 Task: Start in the project Bullseye the sprint 'Scrum Stars', with a duration of 1 week. Start in the project Bullseye the sprint 'Scrum Stars', with a duration of 3 weeks. Start in the project Bullseye the sprint 'Scrum Stars', with a duration of 2 weeks
Action: Mouse moved to (201, 56)
Screenshot: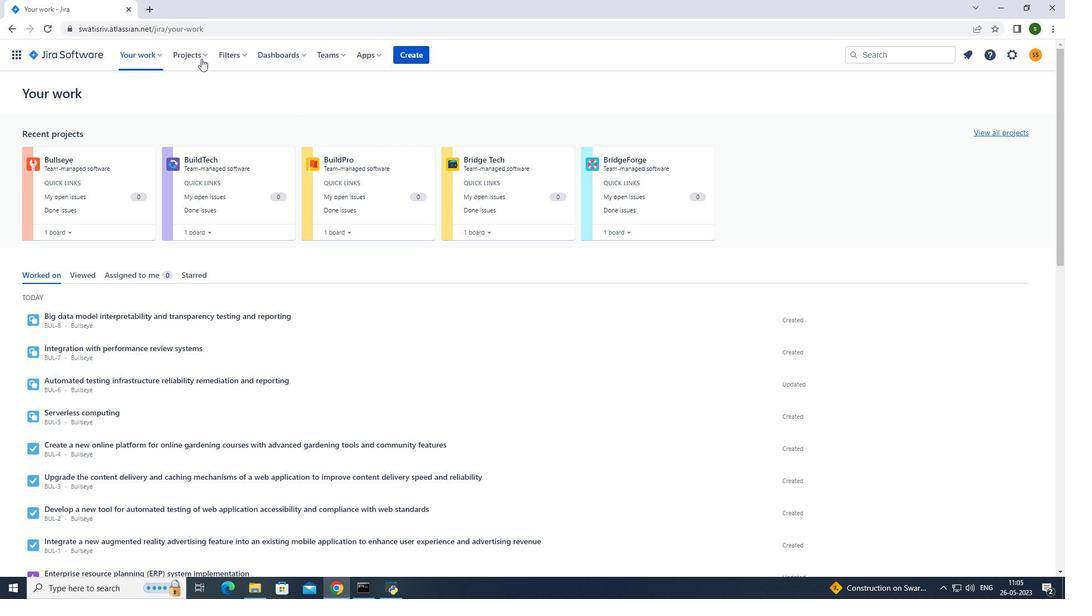 
Action: Mouse pressed left at (201, 56)
Screenshot: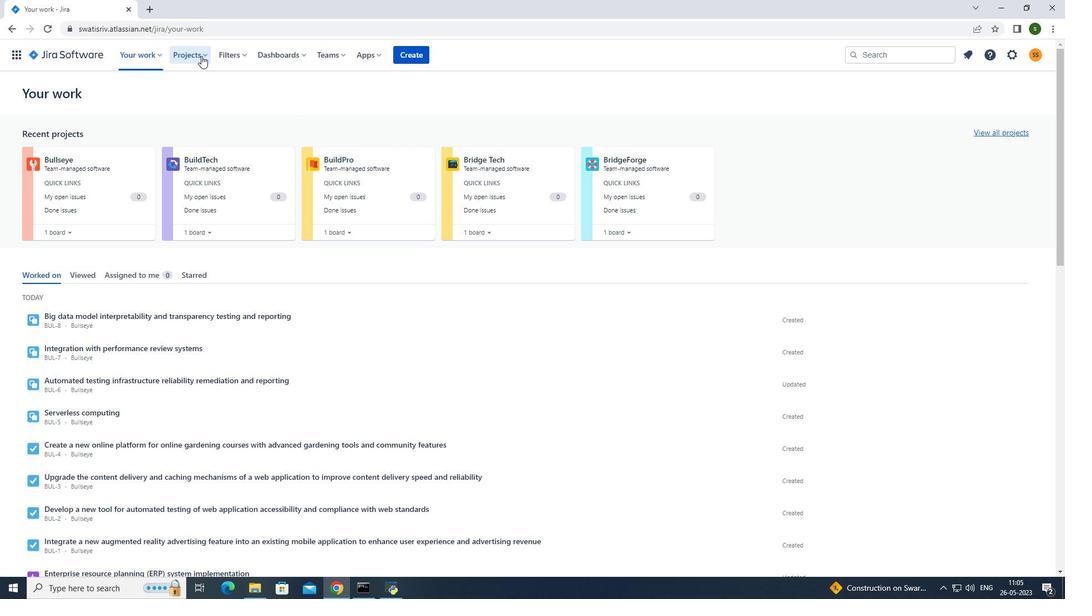 
Action: Mouse moved to (226, 106)
Screenshot: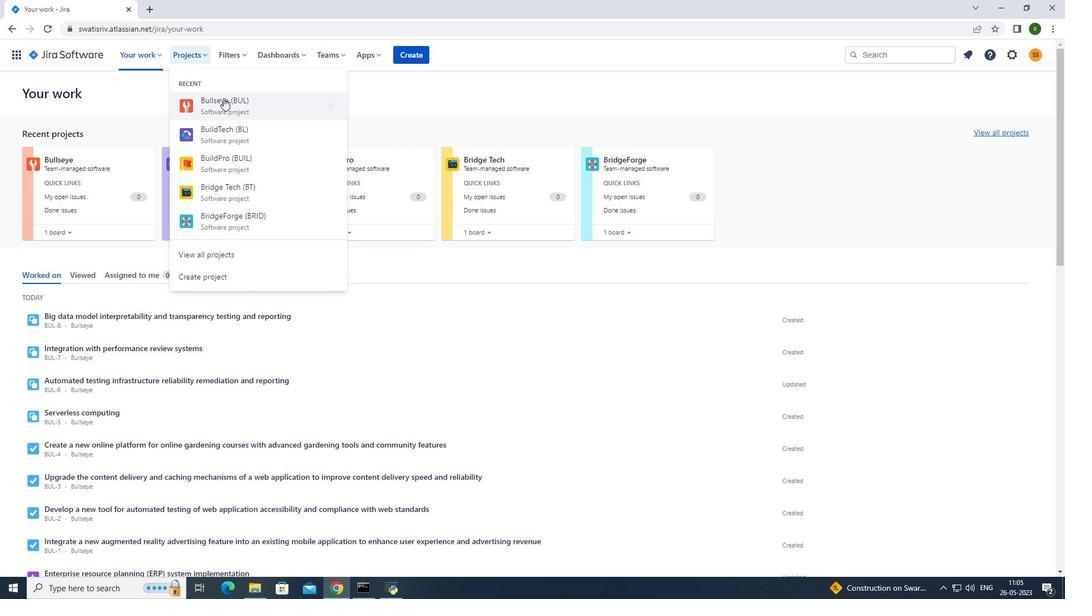 
Action: Mouse pressed left at (226, 106)
Screenshot: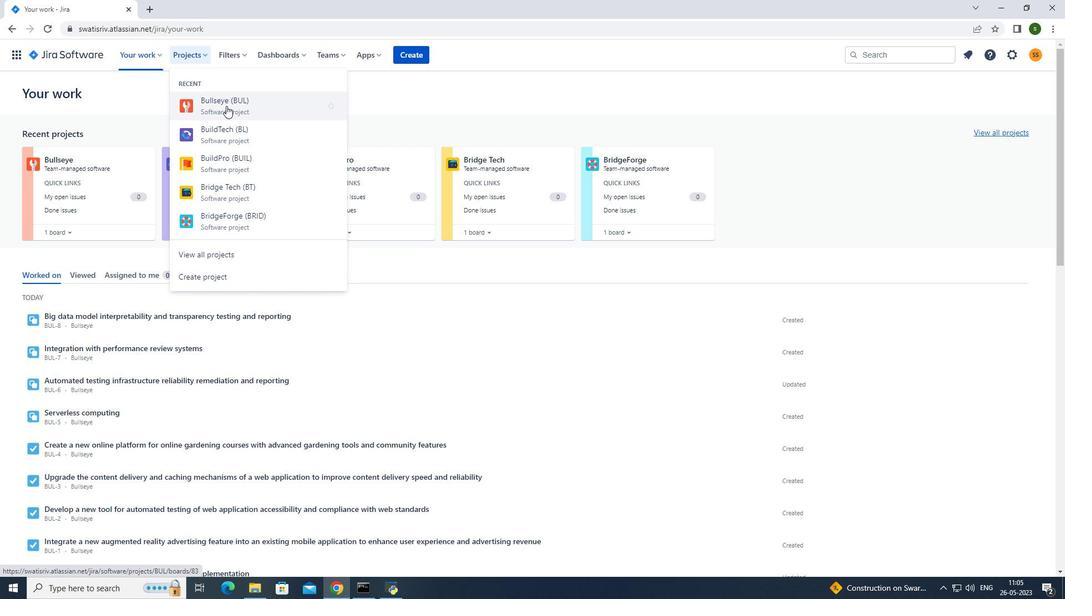 
Action: Mouse moved to (65, 169)
Screenshot: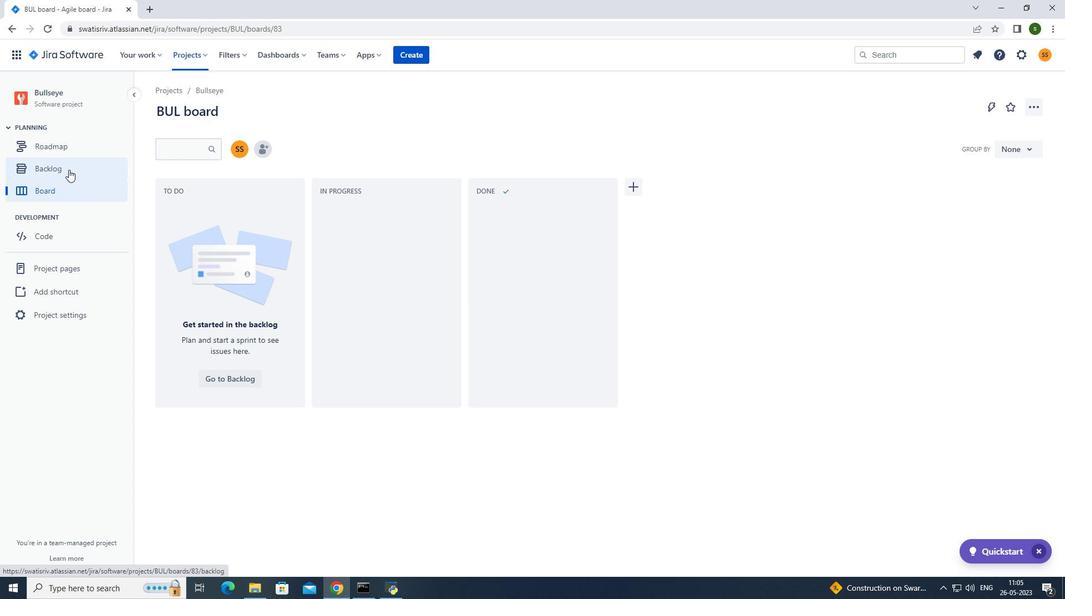 
Action: Mouse pressed left at (65, 169)
Screenshot: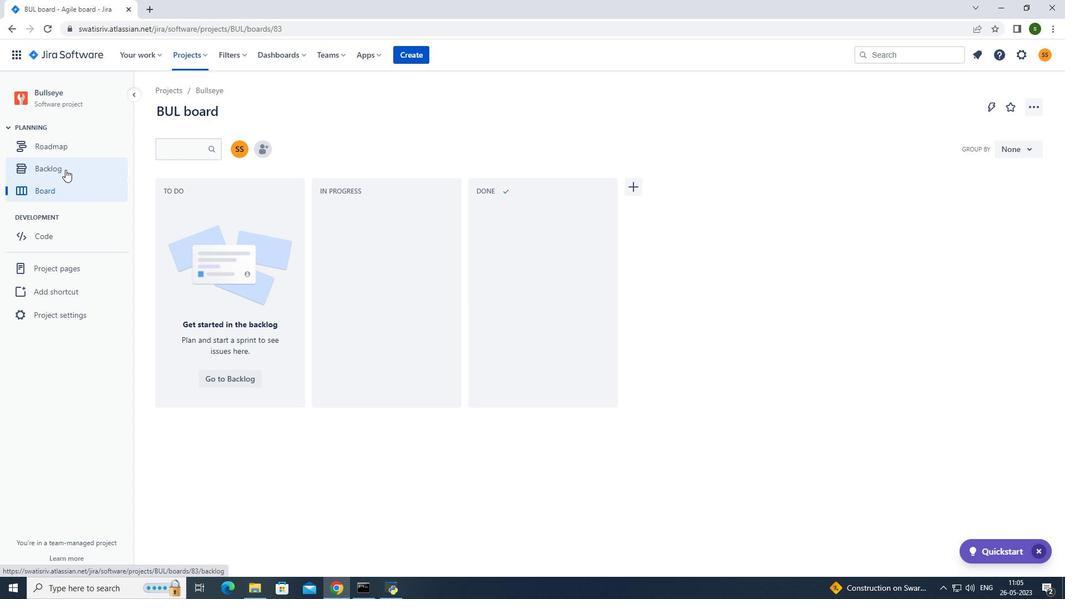 
Action: Mouse moved to (980, 180)
Screenshot: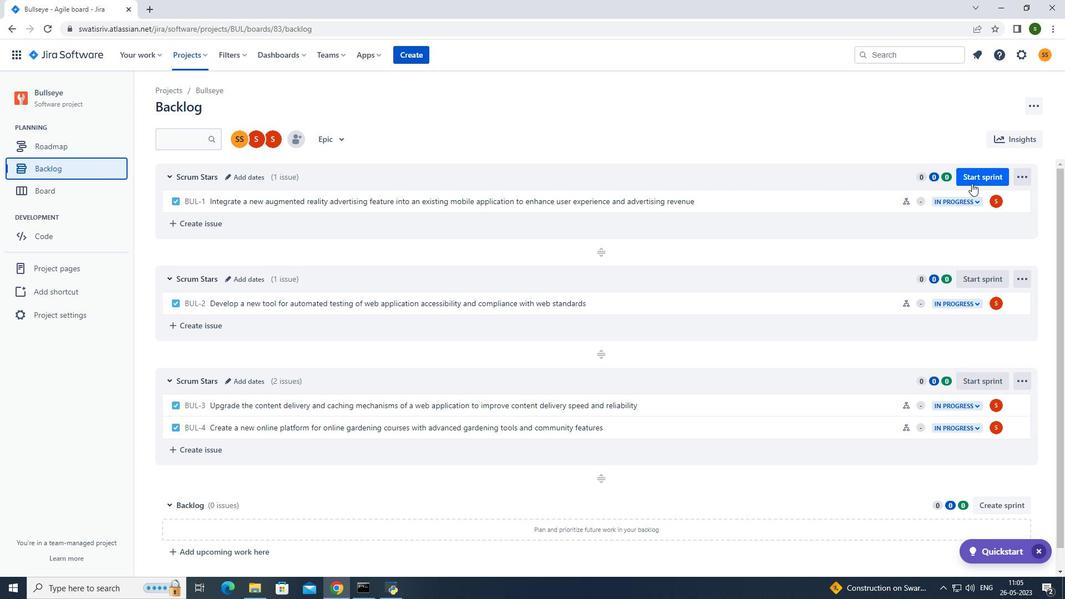 
Action: Mouse pressed left at (980, 180)
Screenshot: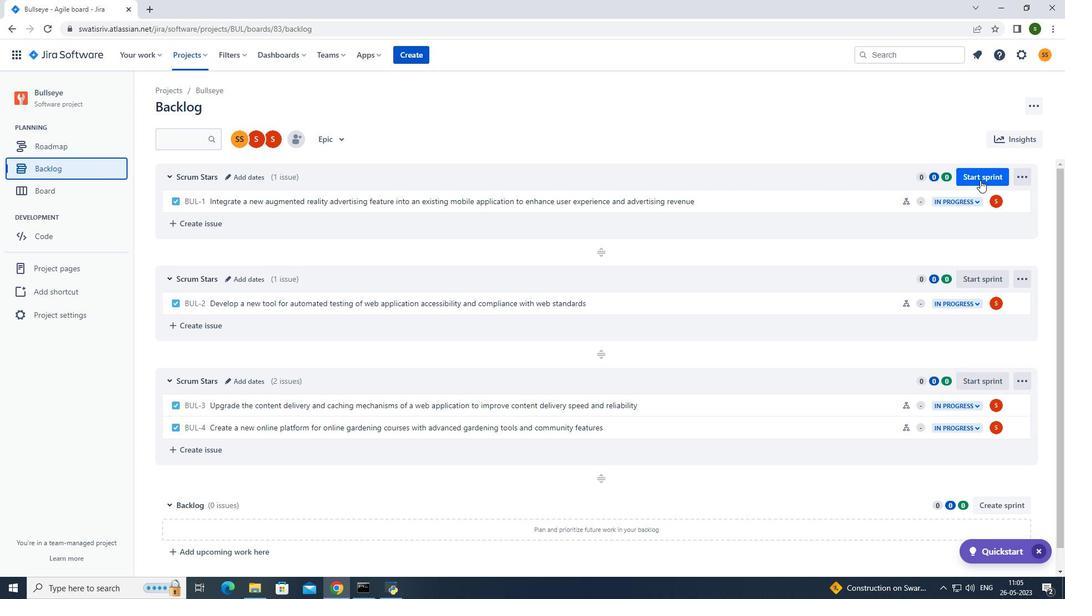 
Action: Mouse moved to (483, 195)
Screenshot: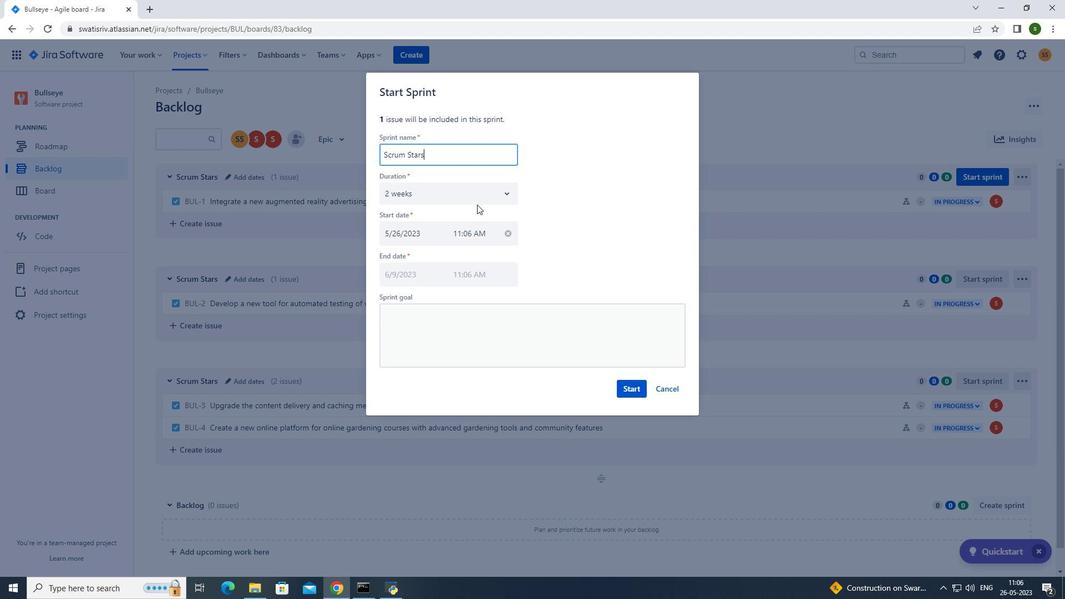 
Action: Mouse pressed left at (483, 195)
Screenshot: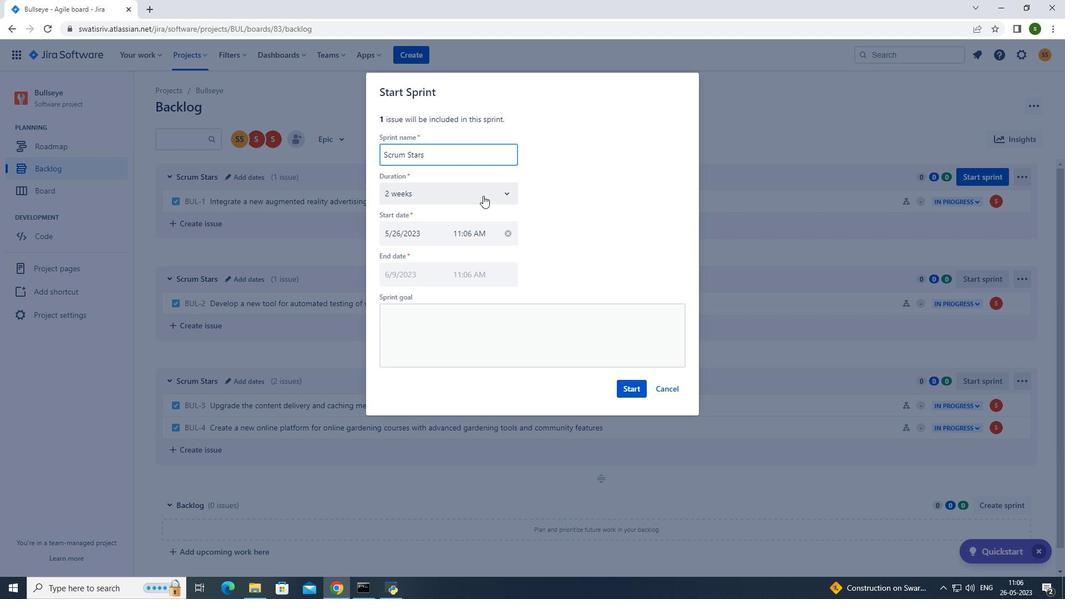 
Action: Mouse moved to (463, 223)
Screenshot: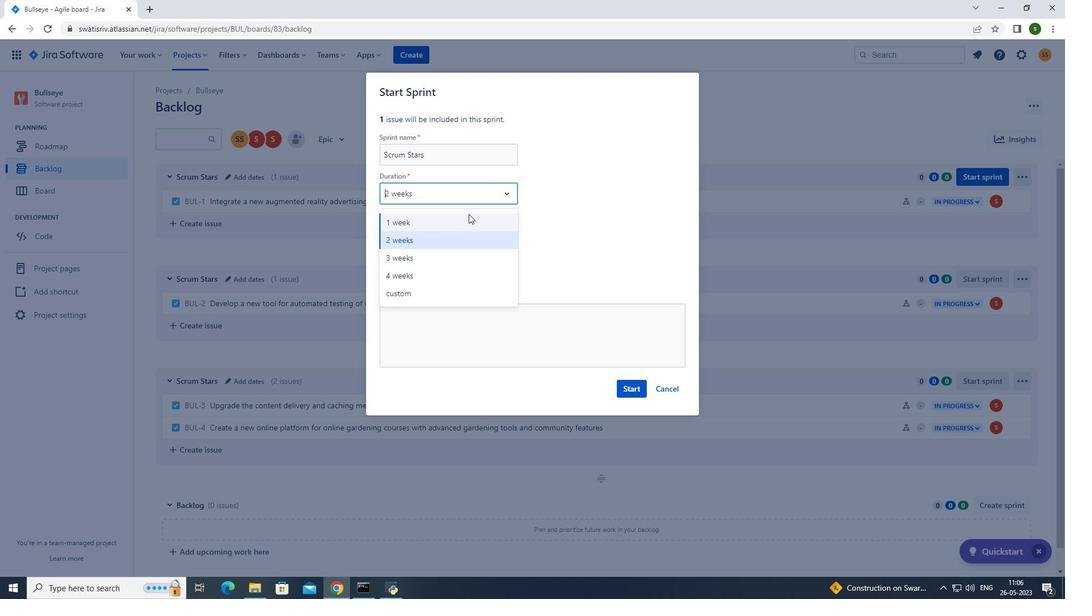 
Action: Mouse pressed left at (463, 223)
Screenshot: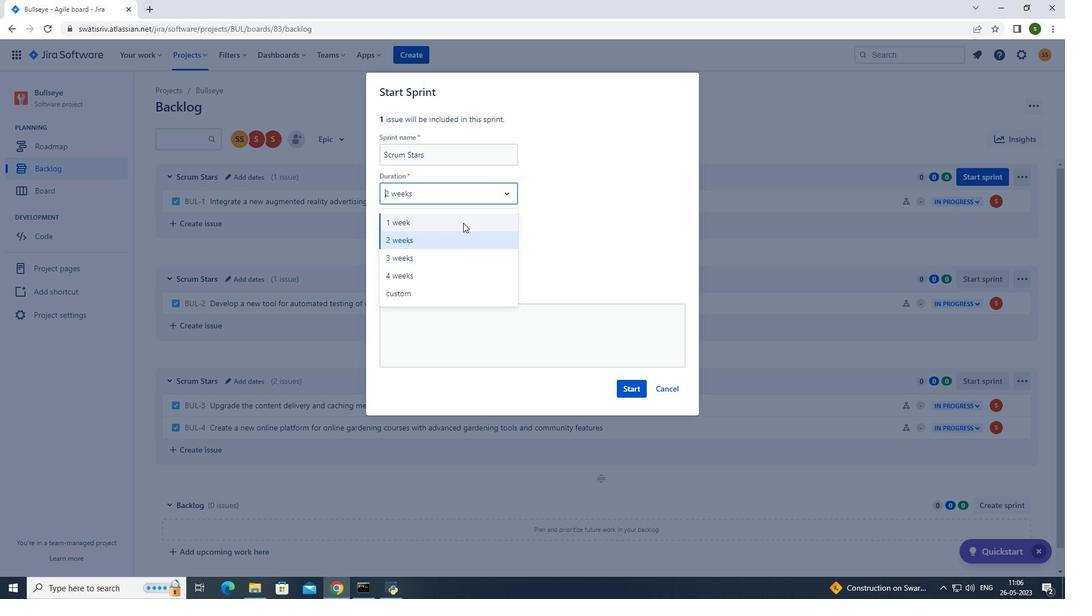 
Action: Mouse moved to (632, 390)
Screenshot: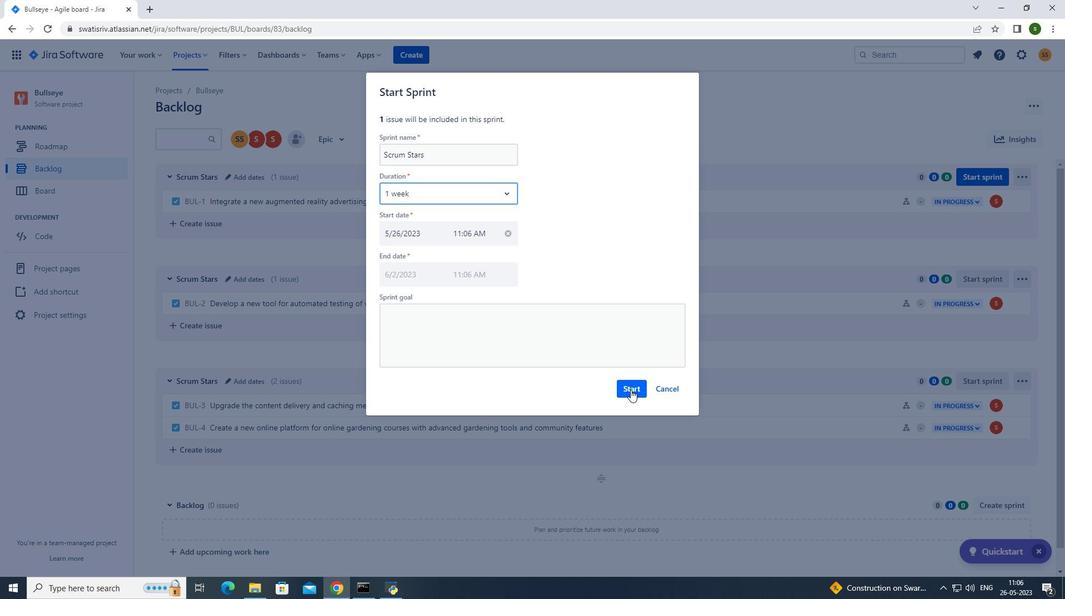
Action: Mouse pressed left at (632, 390)
Screenshot: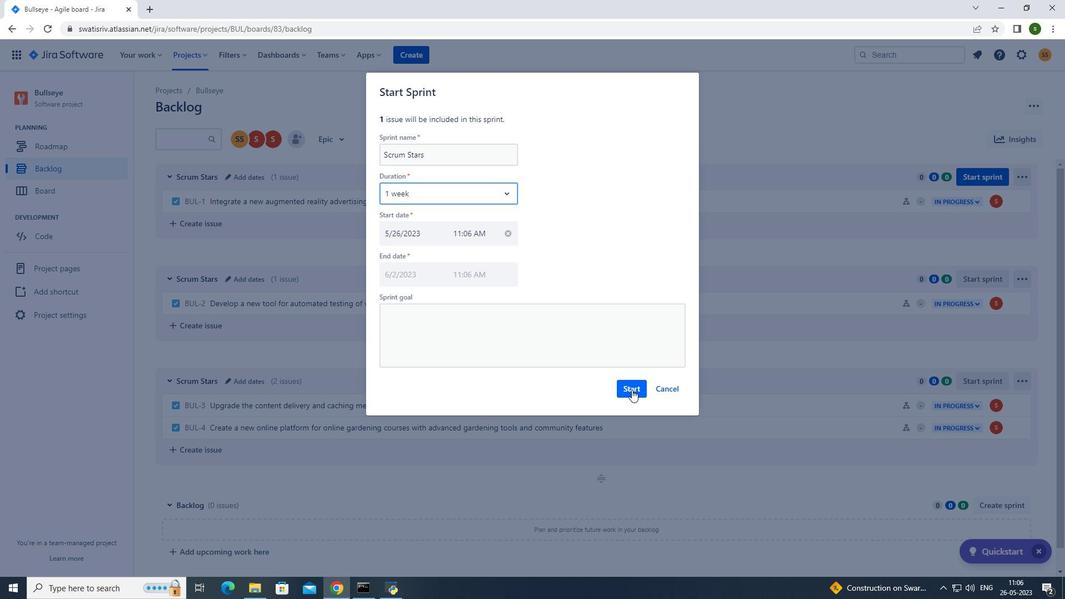 
Action: Mouse moved to (207, 58)
Screenshot: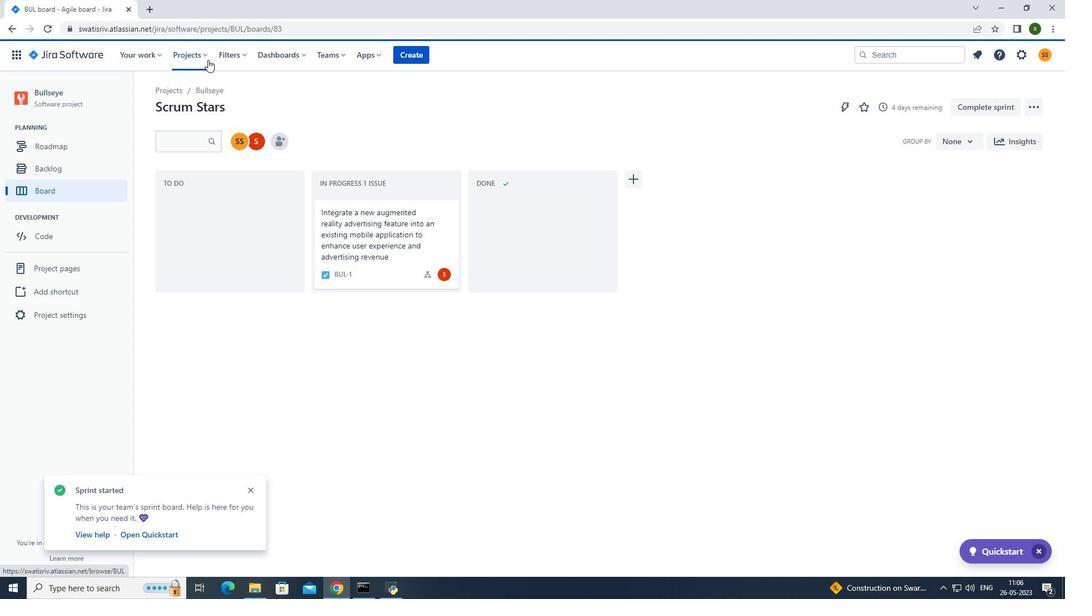 
Action: Mouse pressed left at (207, 58)
Screenshot: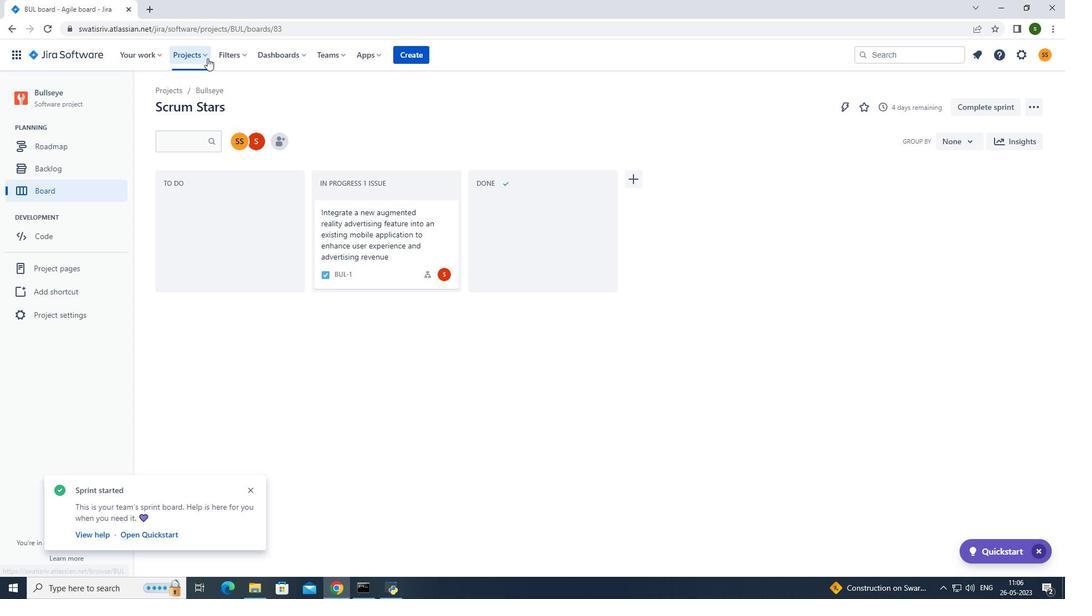 
Action: Mouse moved to (234, 111)
Screenshot: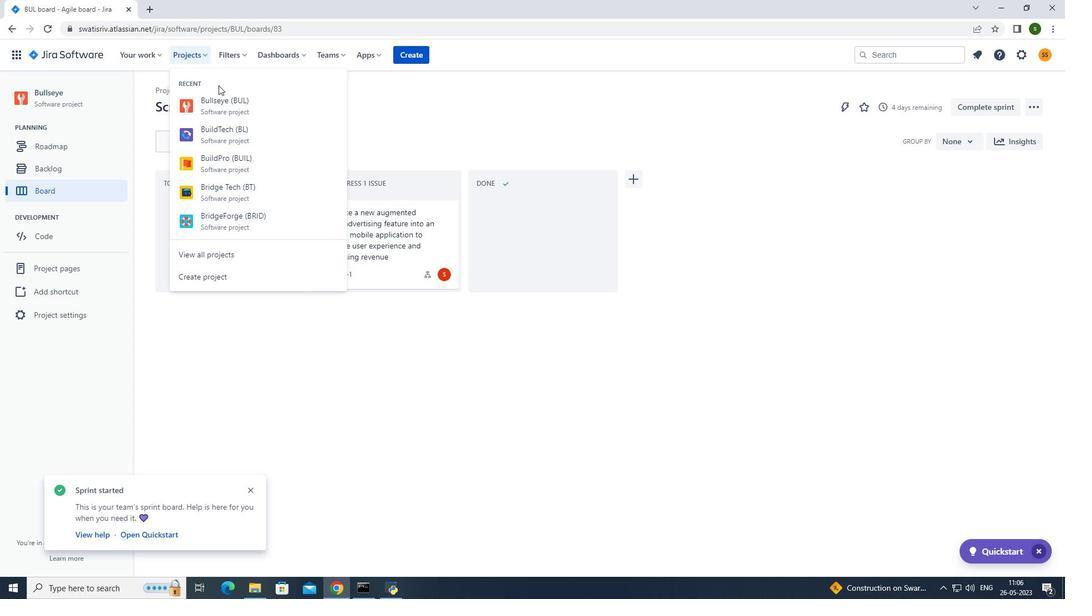 
Action: Mouse pressed left at (234, 111)
Screenshot: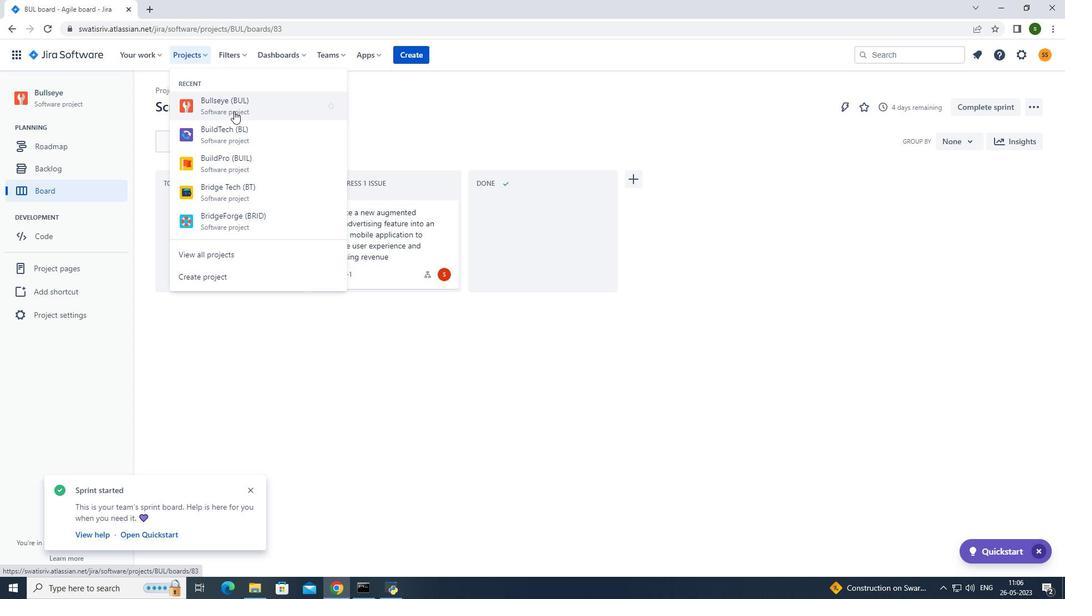 
Action: Mouse moved to (71, 164)
Screenshot: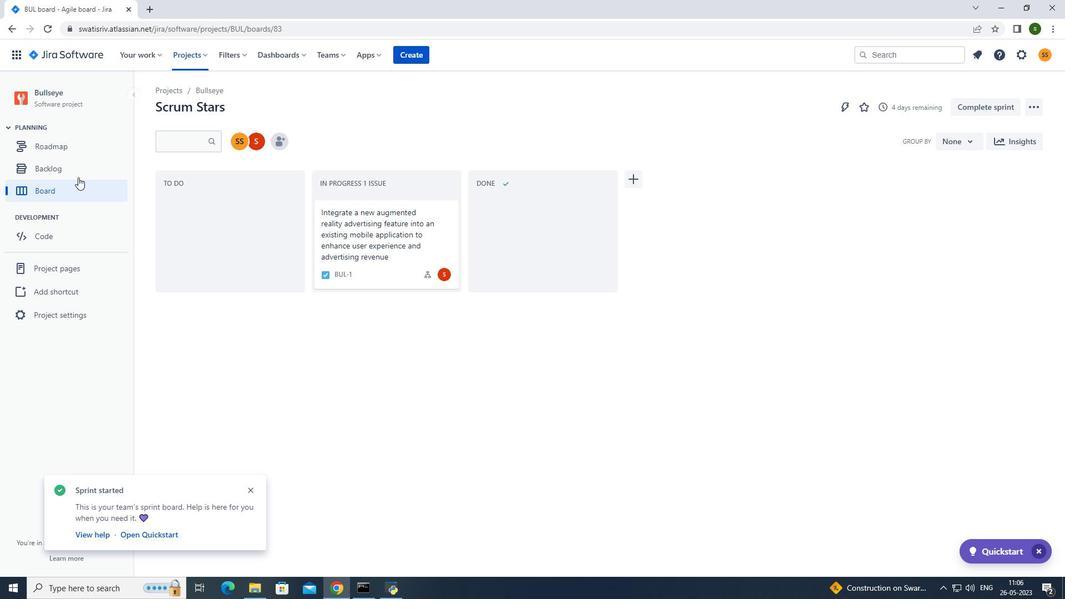 
Action: Mouse pressed left at (71, 164)
Screenshot: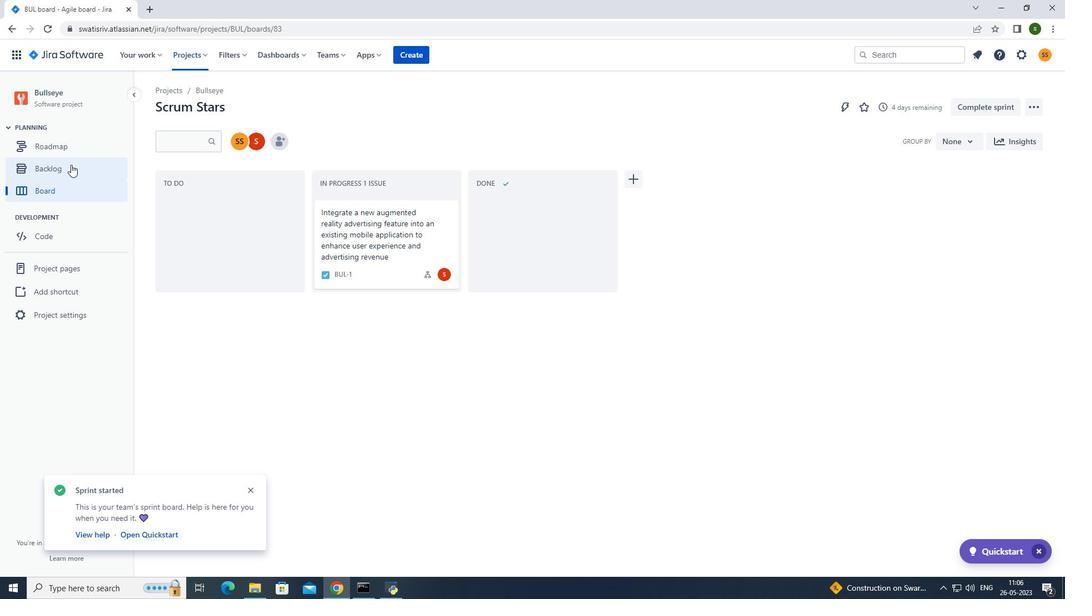 
Action: Mouse moved to (984, 275)
Screenshot: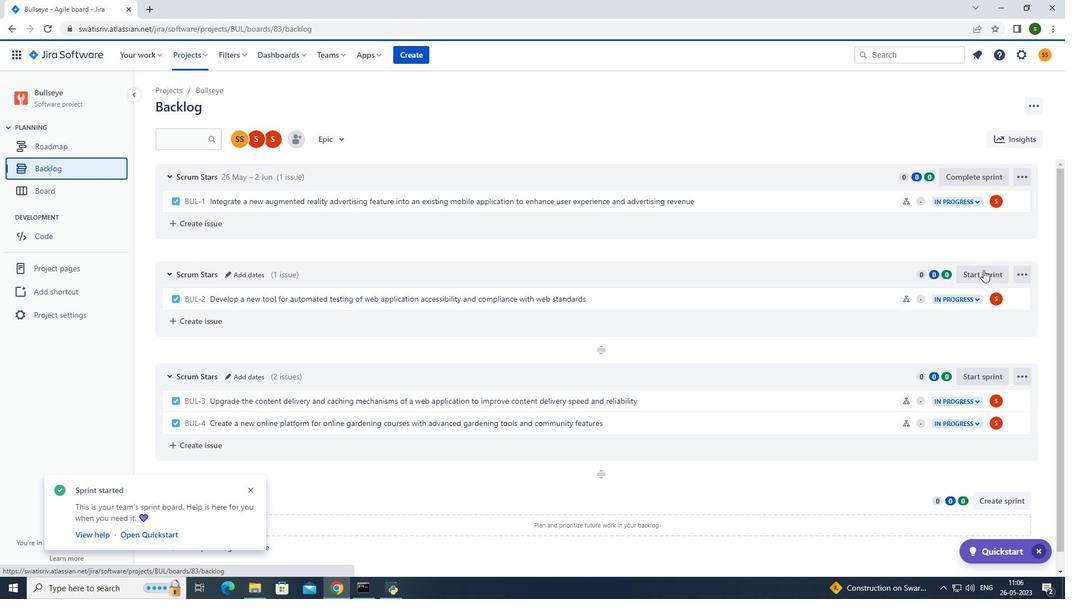 
Action: Mouse pressed left at (984, 275)
Screenshot: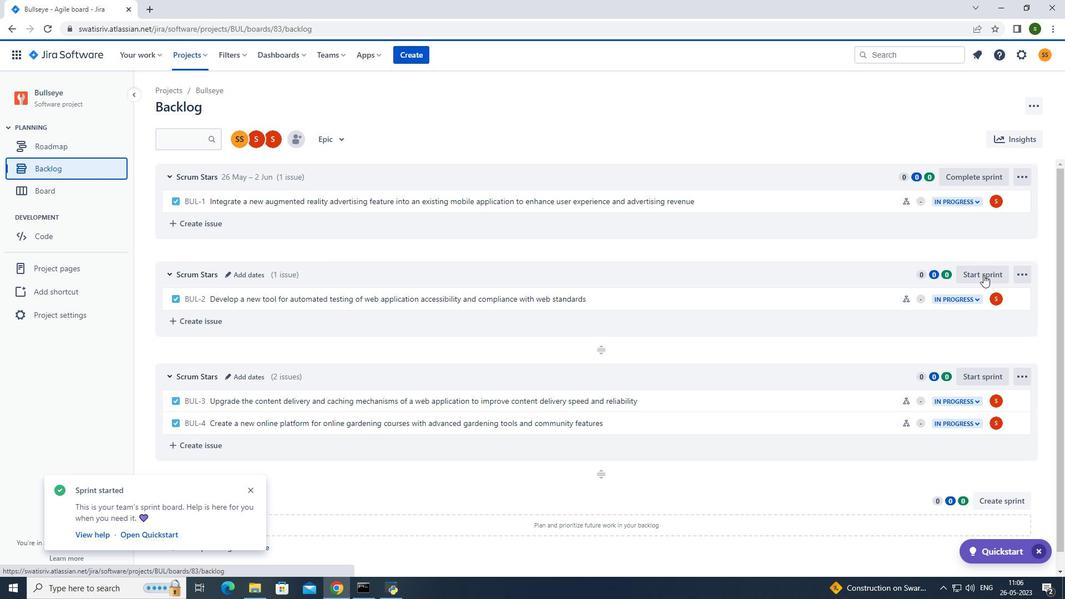 
Action: Mouse moved to (513, 193)
Screenshot: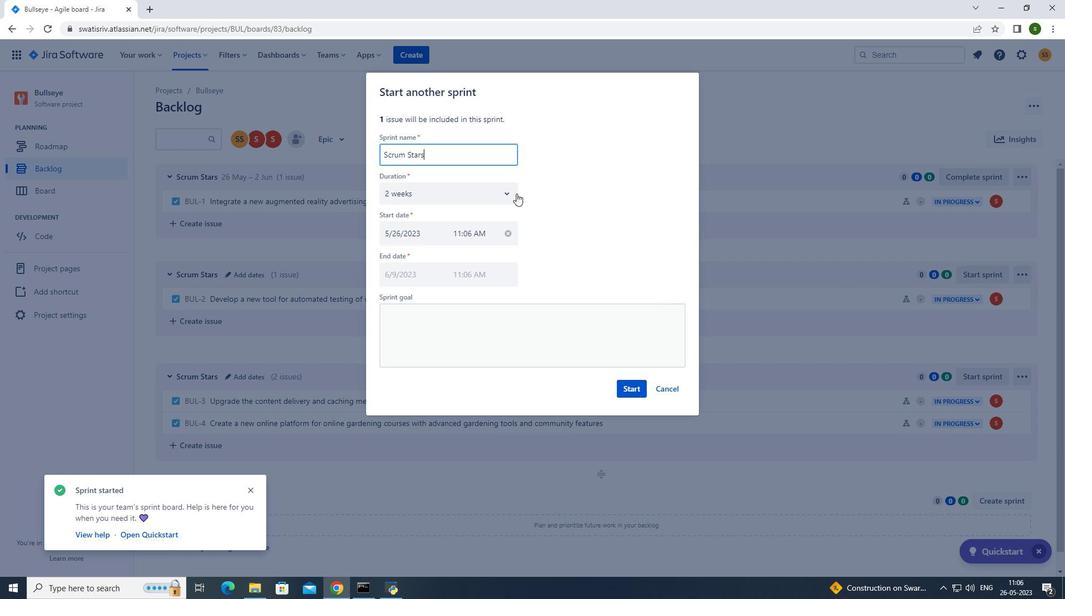
Action: Mouse pressed left at (513, 193)
Screenshot: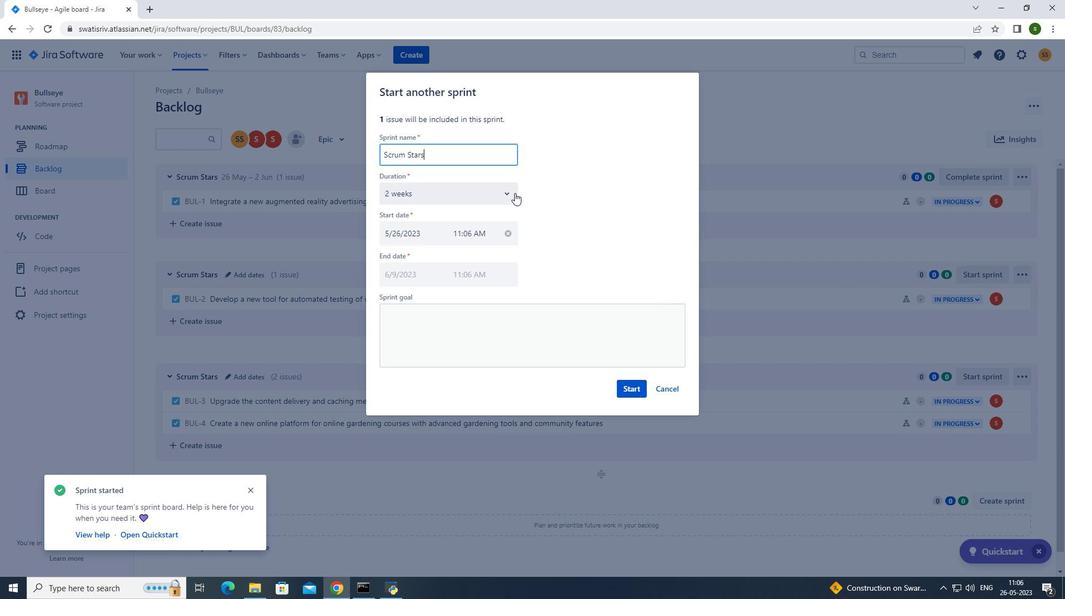 
Action: Mouse moved to (425, 257)
Screenshot: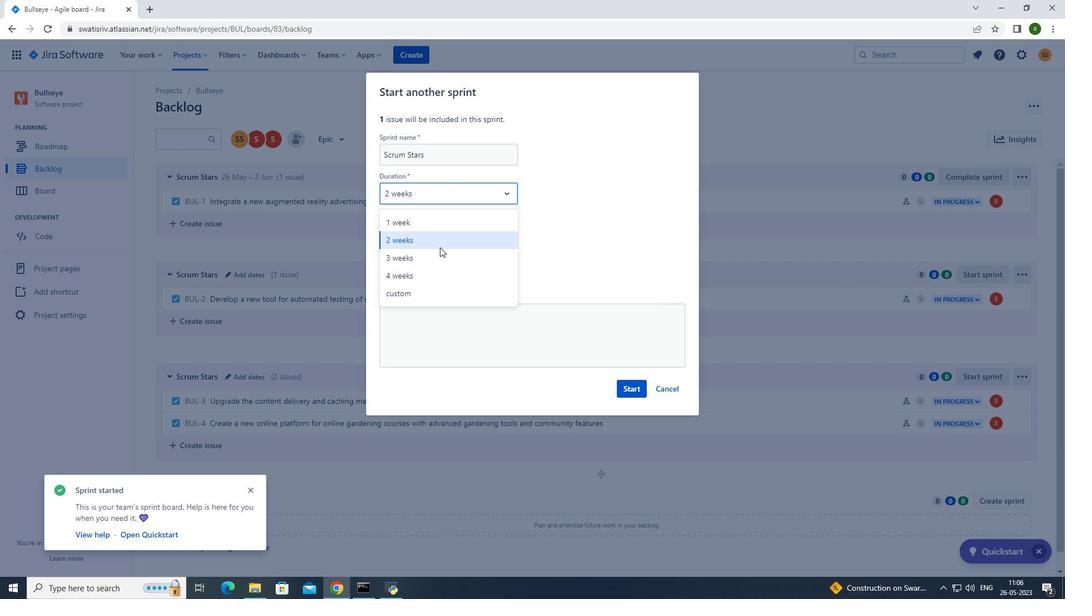 
Action: Mouse pressed left at (425, 257)
Screenshot: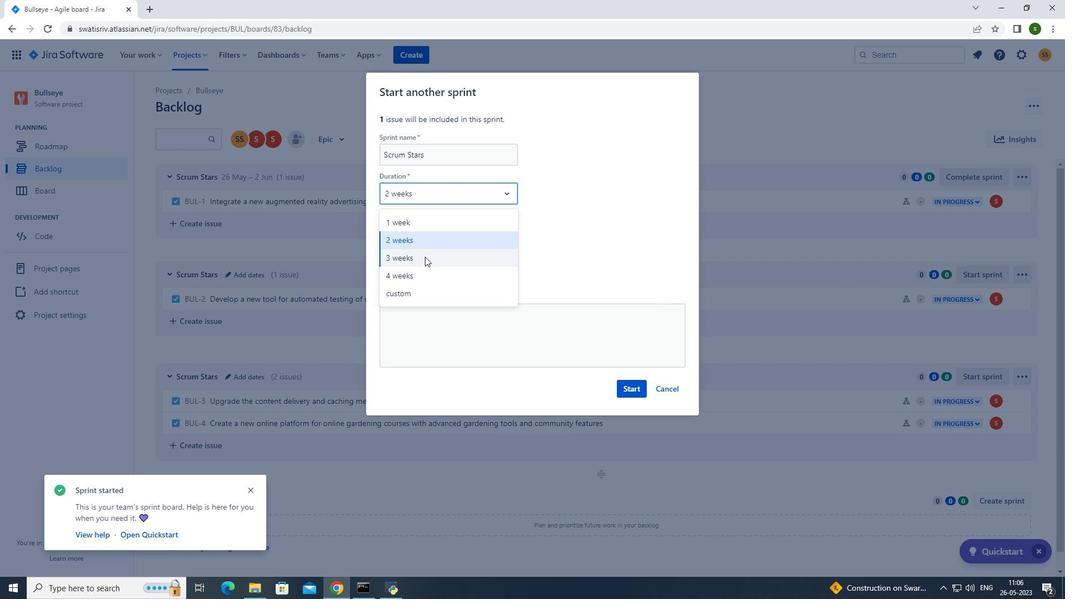 
Action: Mouse moved to (630, 389)
Screenshot: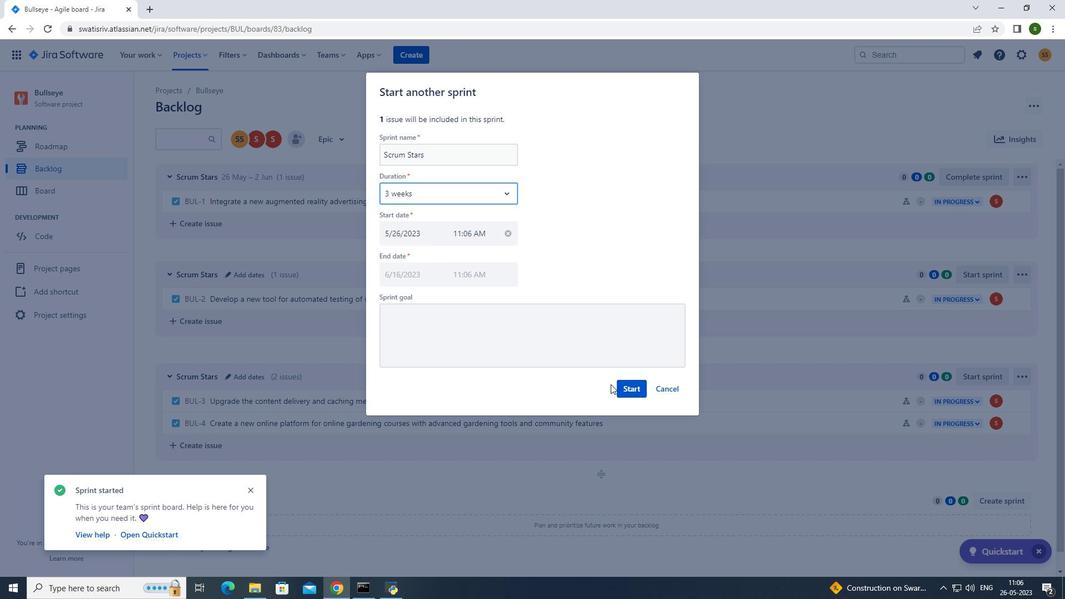 
Action: Mouse pressed left at (630, 389)
Screenshot: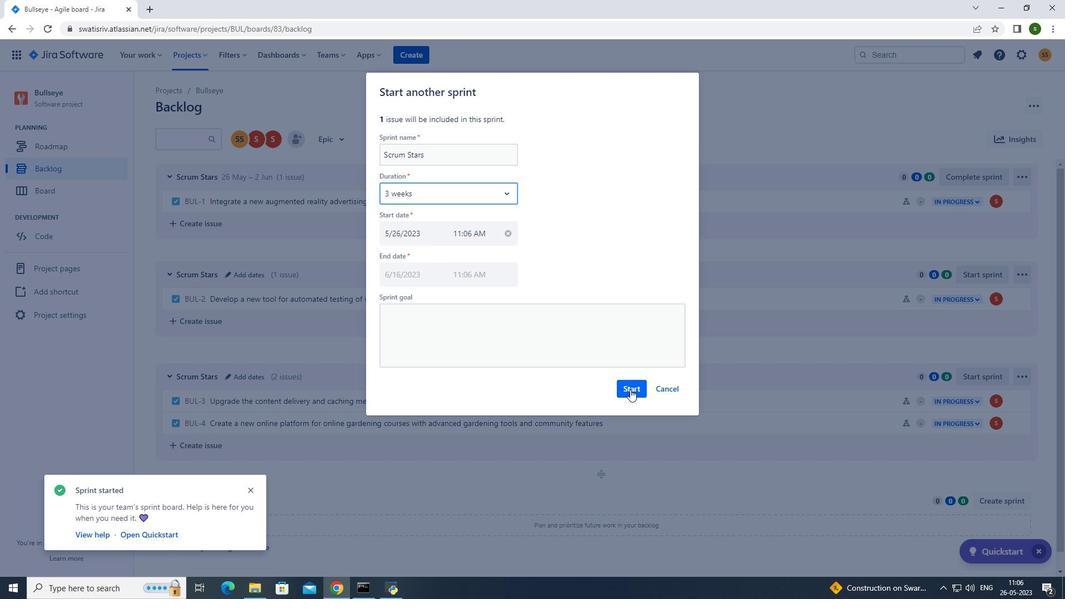 
Action: Mouse moved to (199, 54)
Screenshot: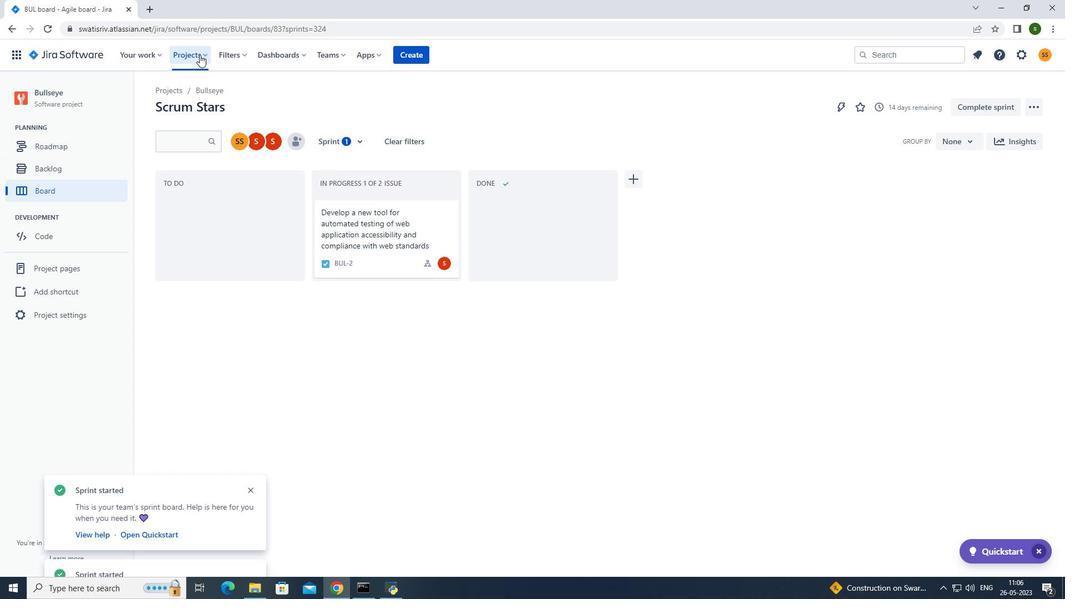 
Action: Mouse pressed left at (199, 54)
Screenshot: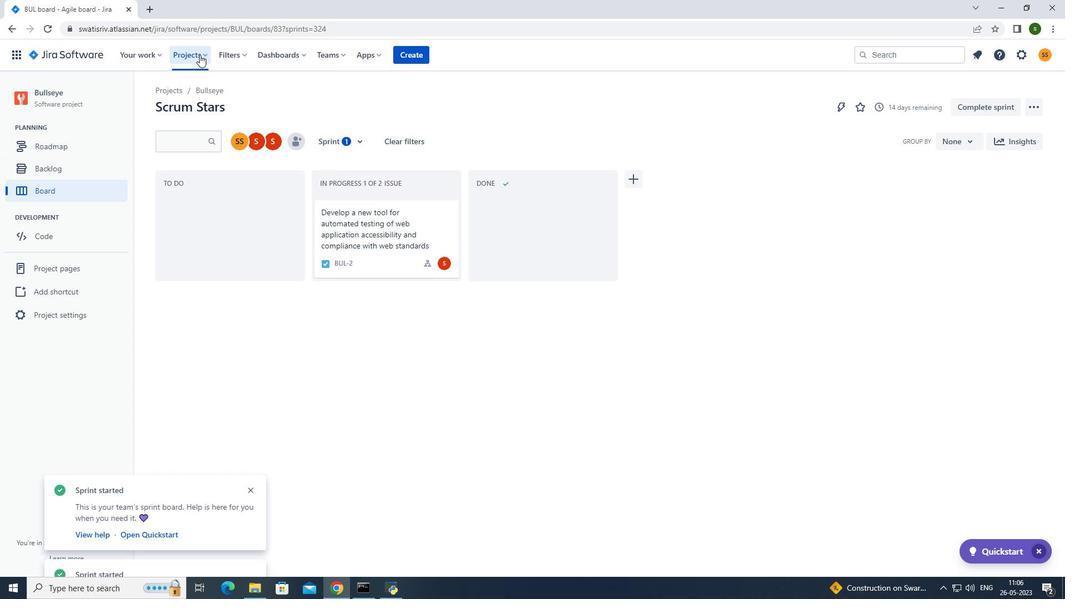
Action: Mouse moved to (232, 107)
Screenshot: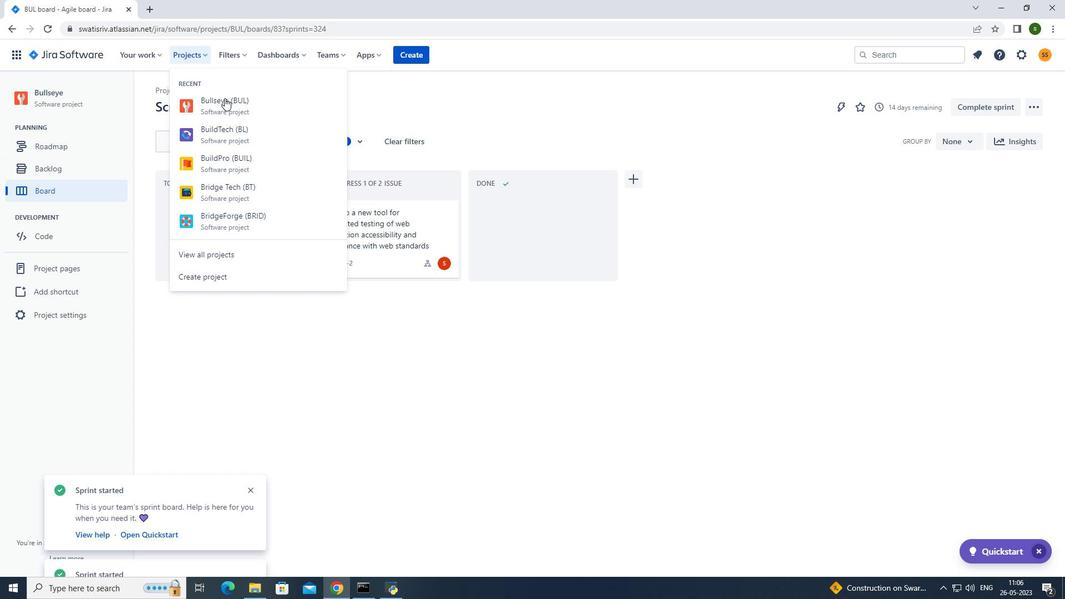 
Action: Mouse pressed left at (232, 107)
Screenshot: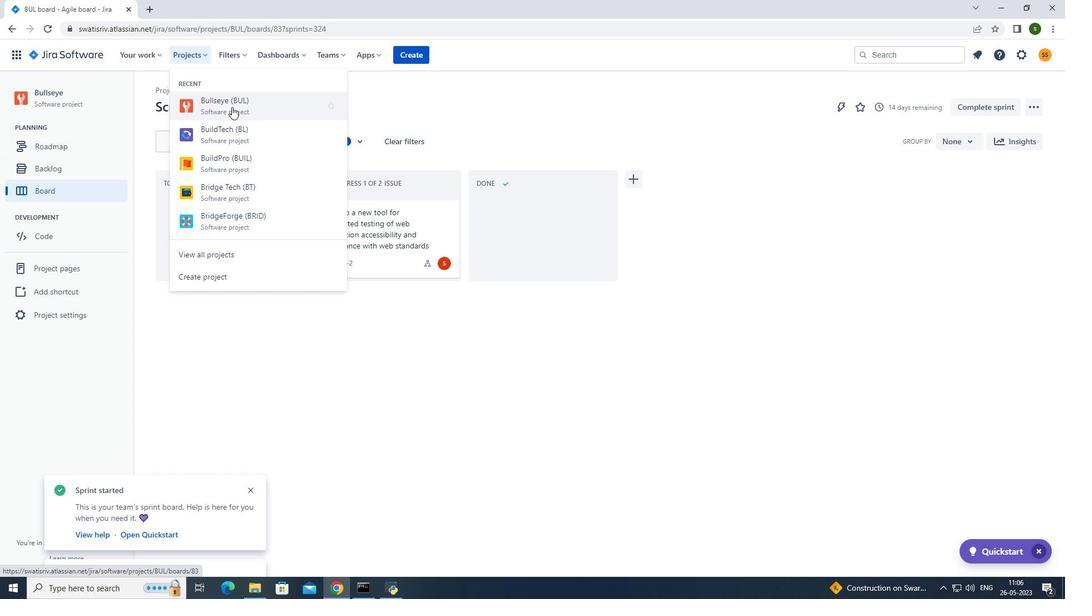 
Action: Mouse moved to (90, 167)
Screenshot: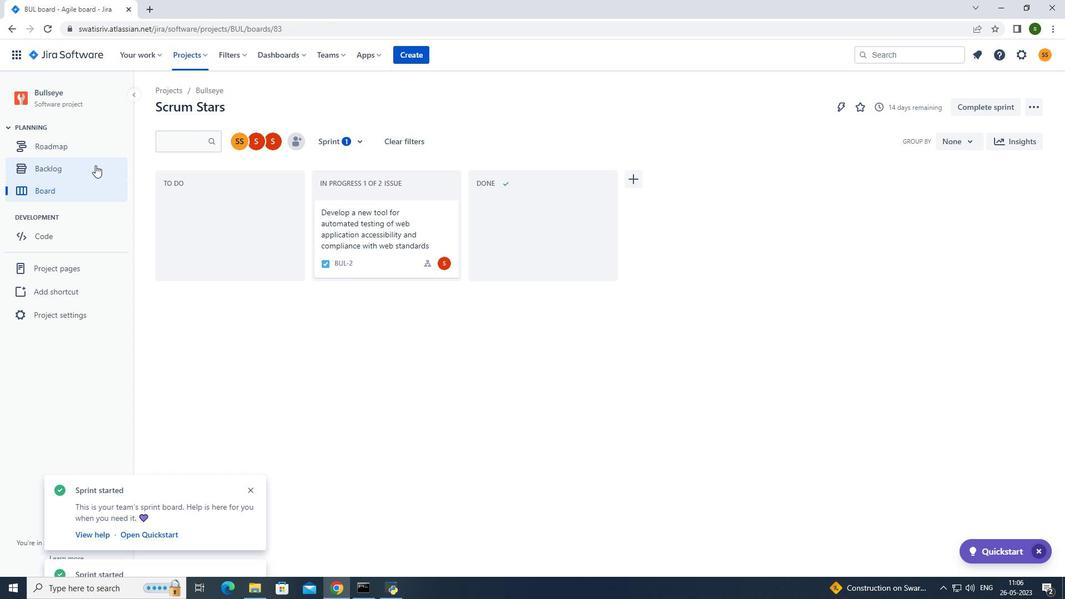 
Action: Mouse pressed left at (90, 167)
Screenshot: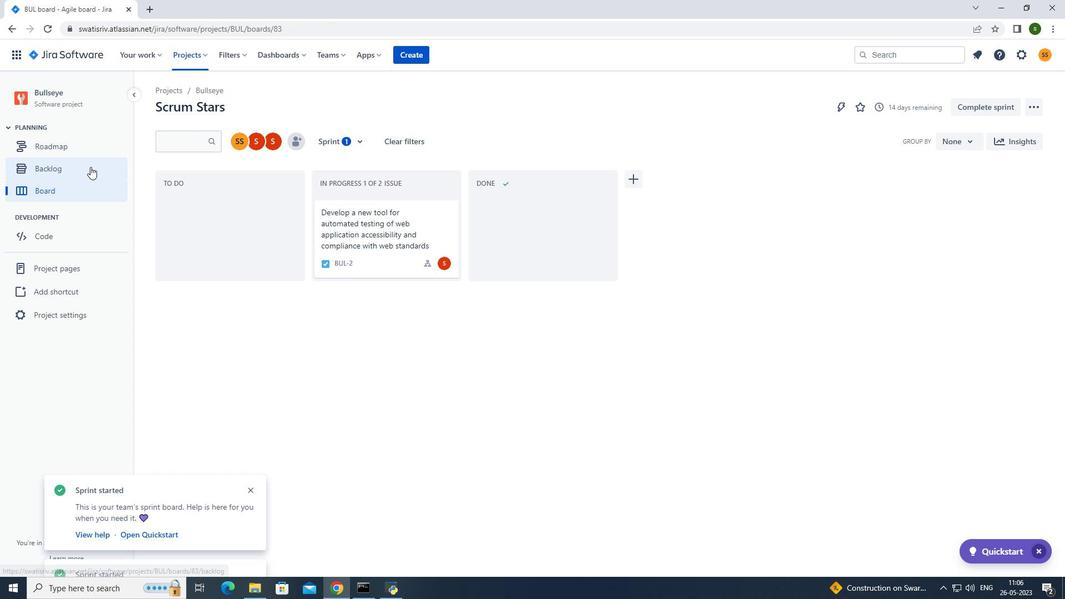 
Action: Mouse moved to (991, 373)
Screenshot: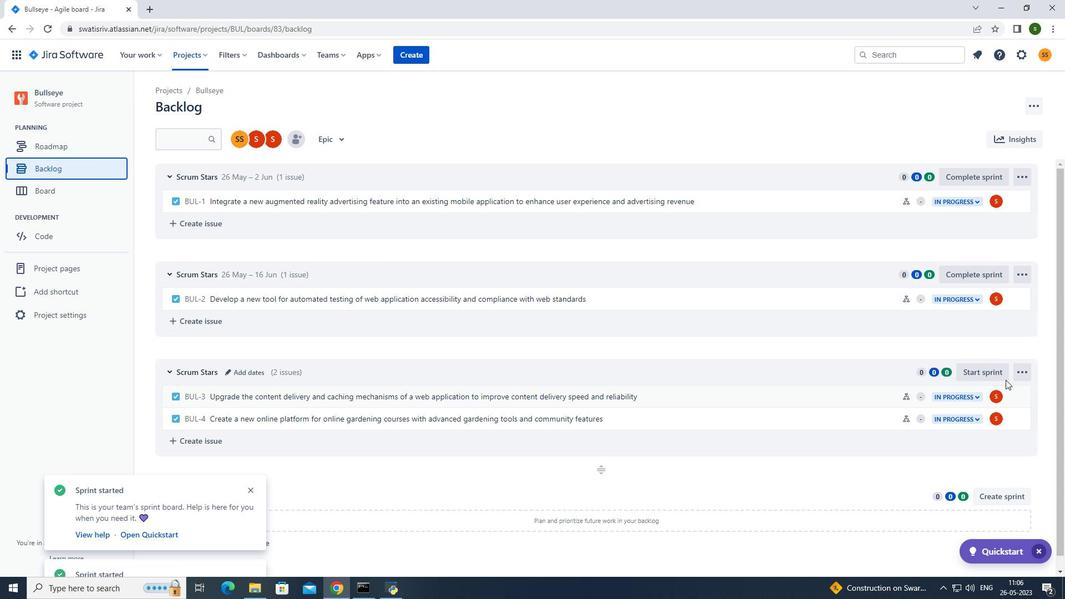 
Action: Mouse pressed left at (991, 373)
Screenshot: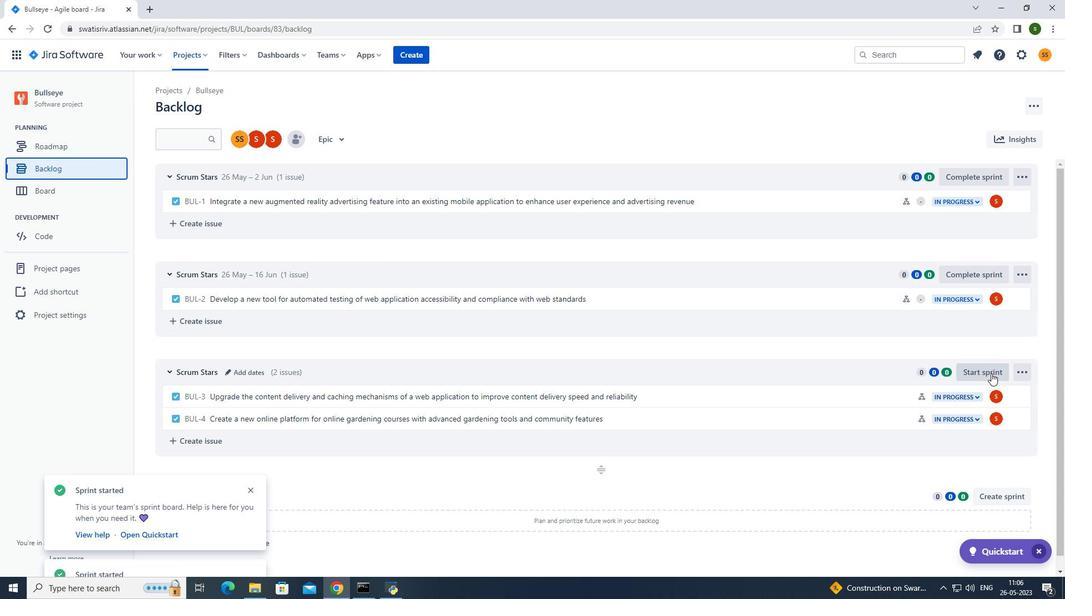 
Action: Mouse moved to (466, 185)
Screenshot: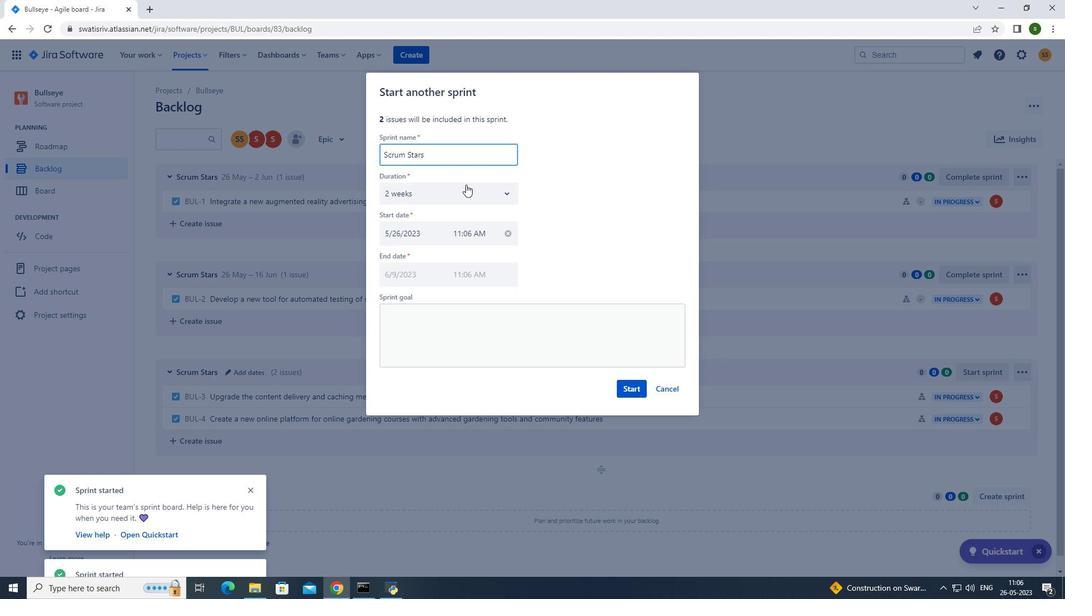 
Action: Mouse pressed left at (466, 185)
Screenshot: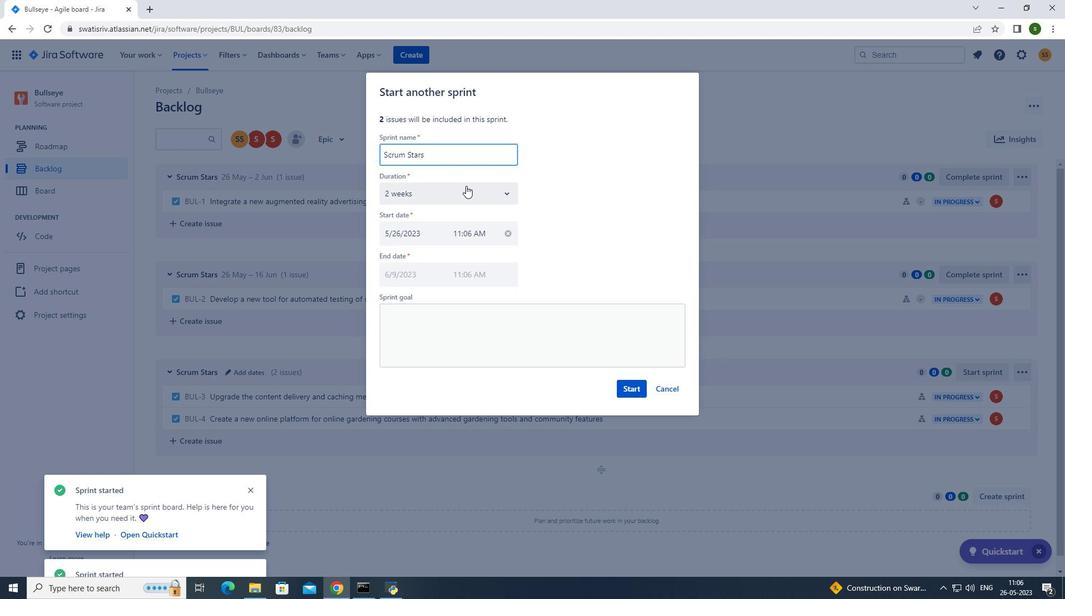 
Action: Mouse moved to (416, 240)
Screenshot: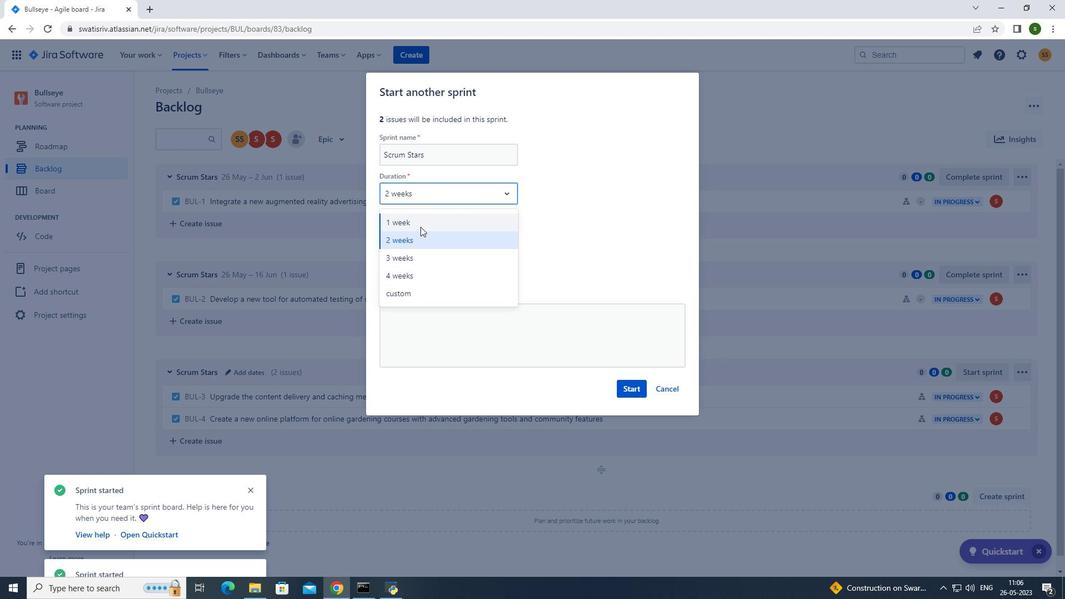 
Action: Mouse pressed left at (416, 240)
Screenshot: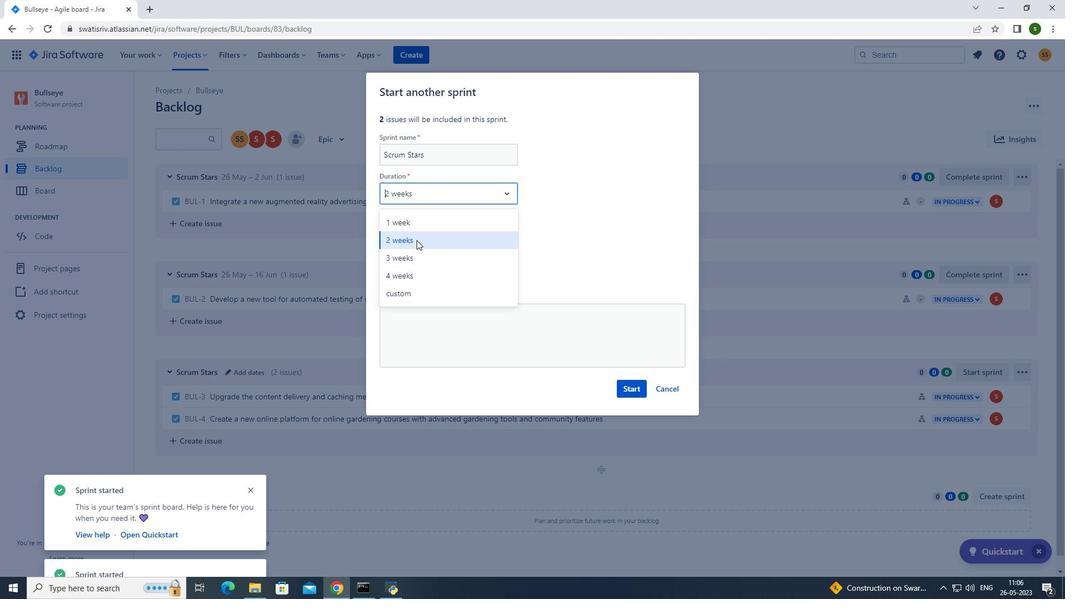 
Action: Mouse moved to (635, 388)
Screenshot: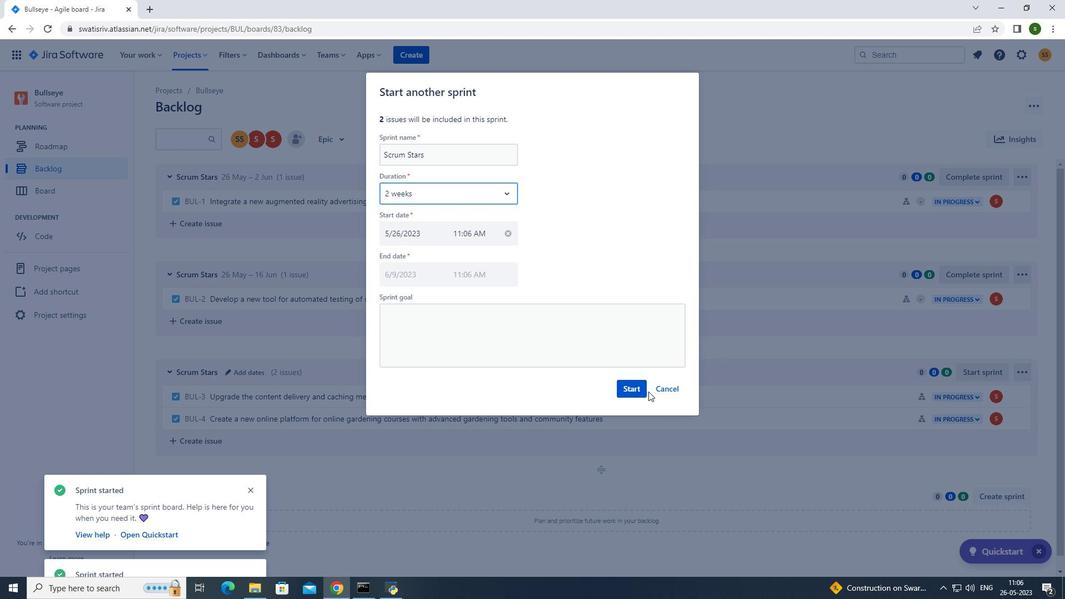 
Action: Mouse pressed left at (635, 388)
Screenshot: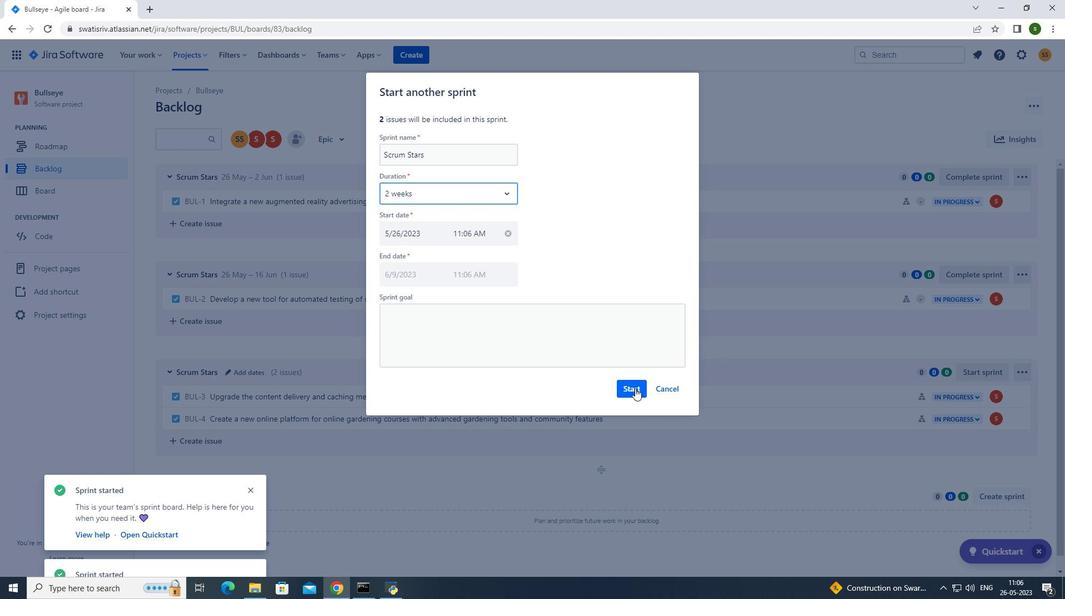 
Action: Mouse moved to (508, 127)
Screenshot: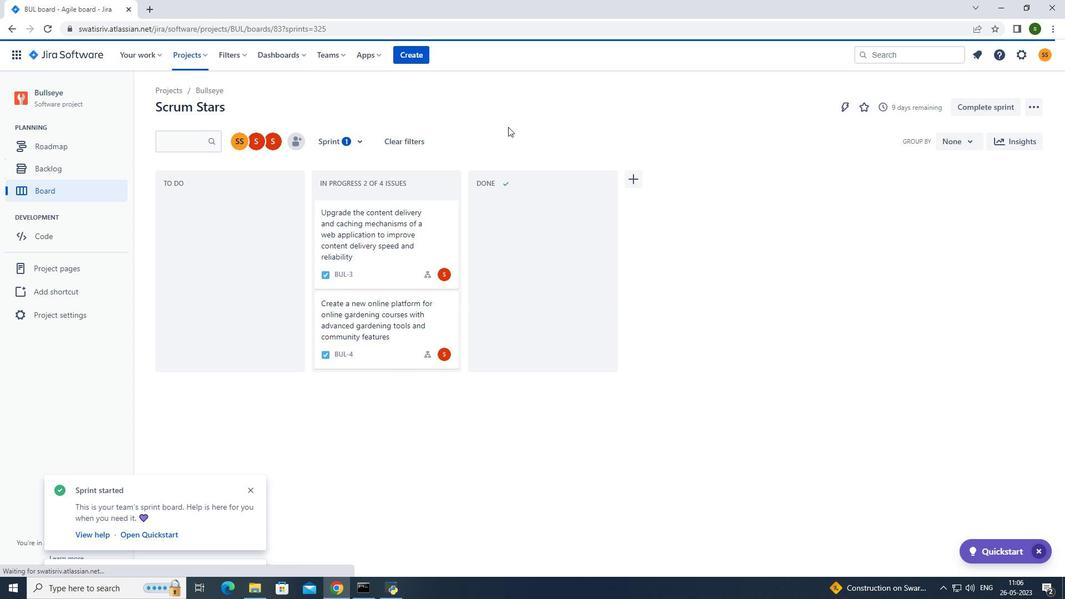 
